 Task: Create a due date automation trigger when advanced on, on the wednesday of the week a card is due add dates due in between 1 and 5 days at 11:00 AM.
Action: Mouse moved to (968, 79)
Screenshot: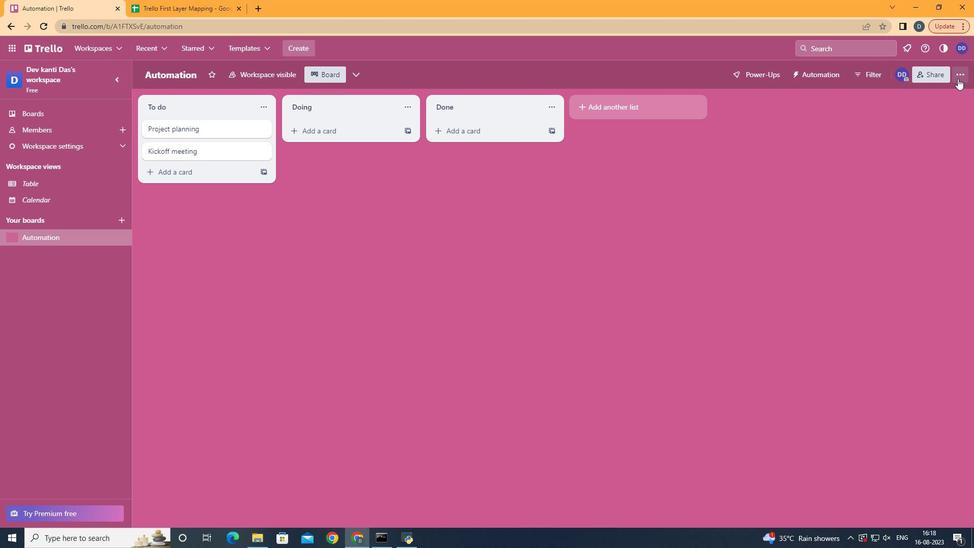 
Action: Mouse pressed left at (968, 79)
Screenshot: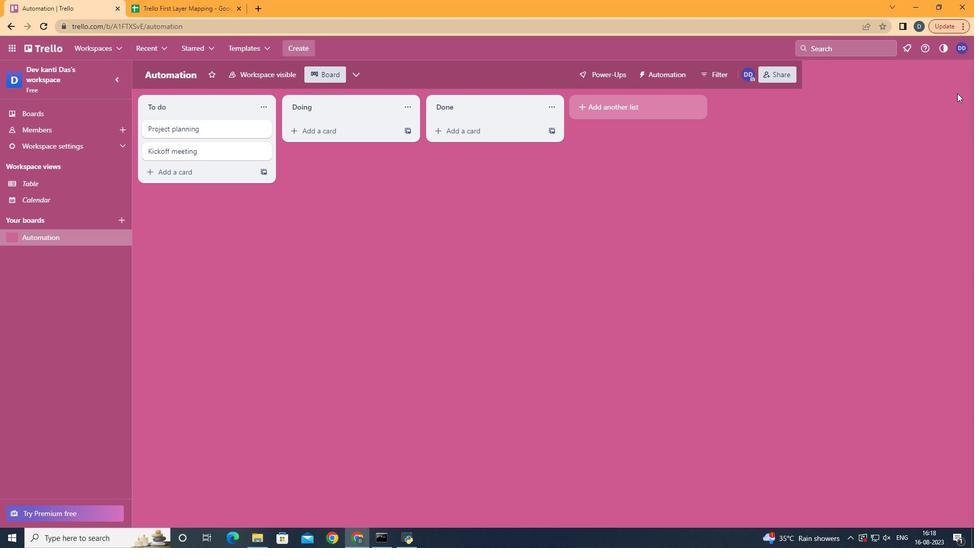 
Action: Mouse moved to (930, 214)
Screenshot: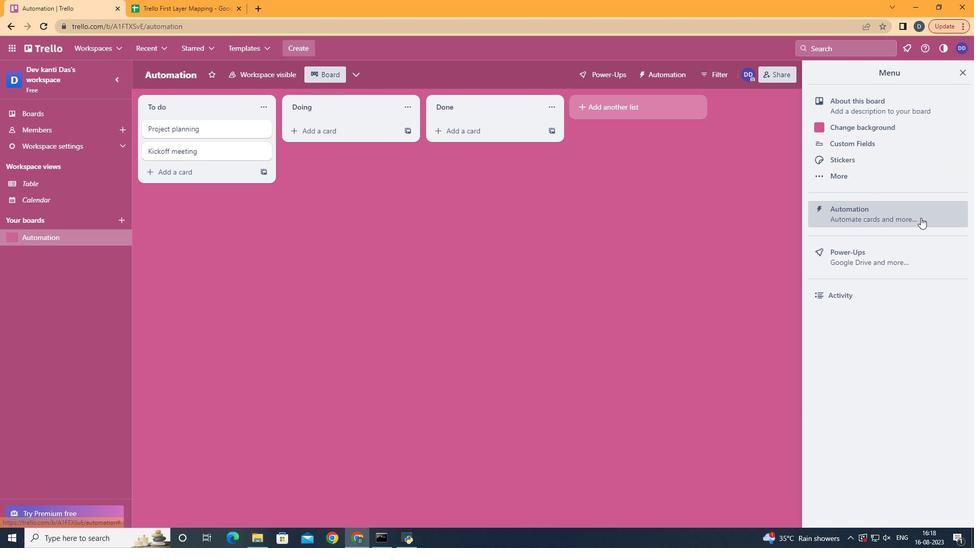 
Action: Mouse pressed left at (930, 214)
Screenshot: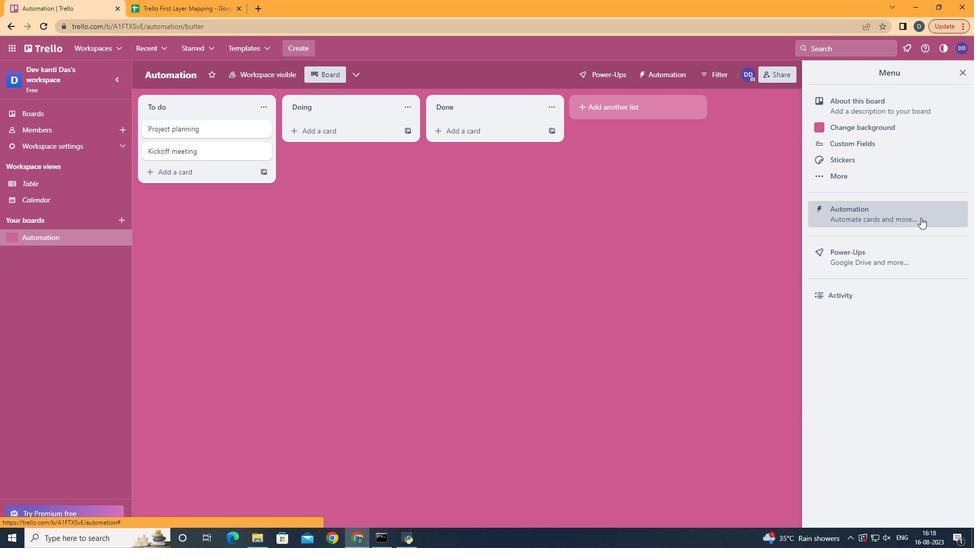 
Action: Mouse moved to (169, 206)
Screenshot: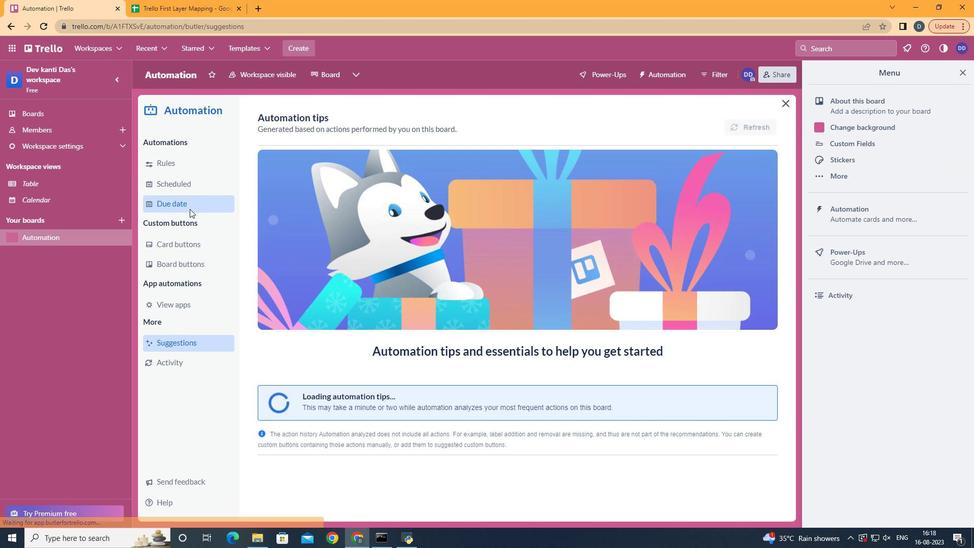 
Action: Mouse pressed left at (169, 206)
Screenshot: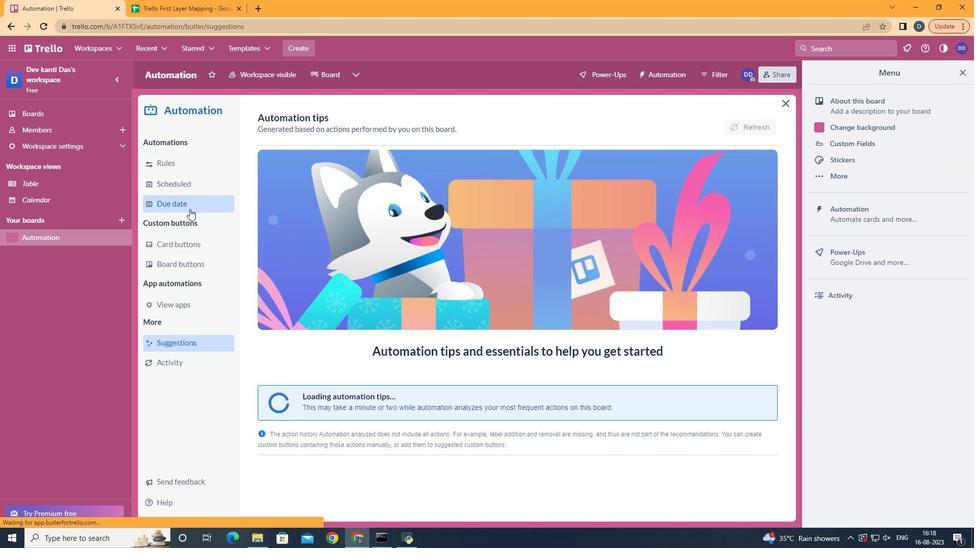 
Action: Mouse moved to (714, 121)
Screenshot: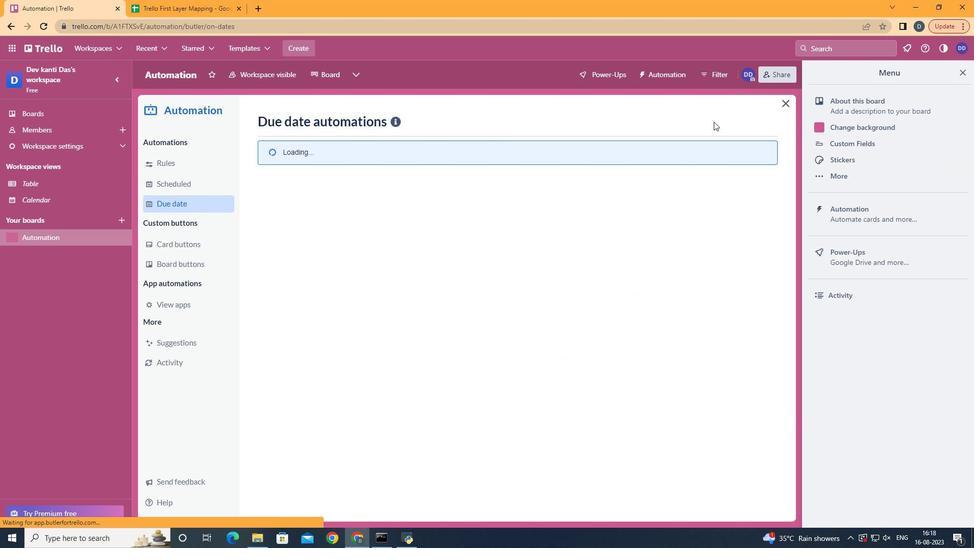 
Action: Mouse pressed left at (714, 121)
Screenshot: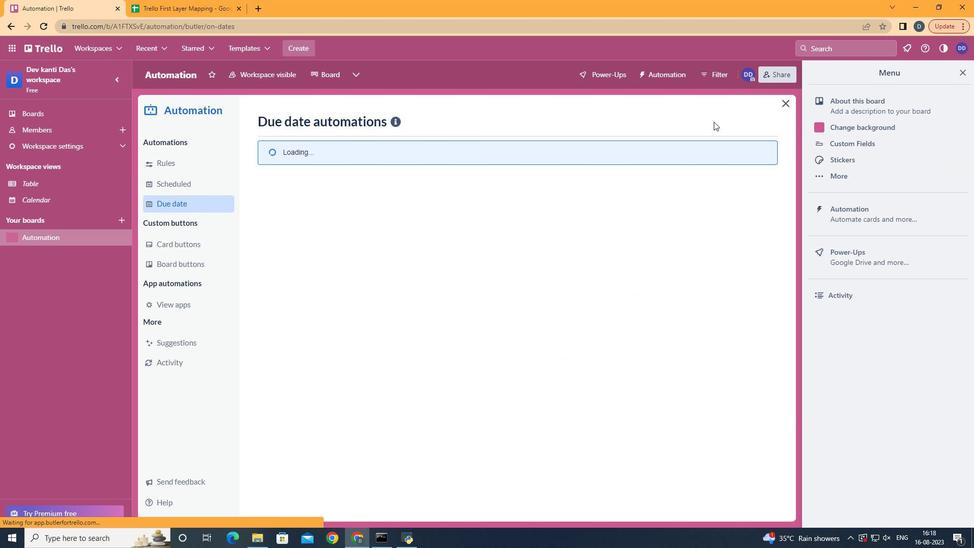 
Action: Mouse pressed left at (714, 121)
Screenshot: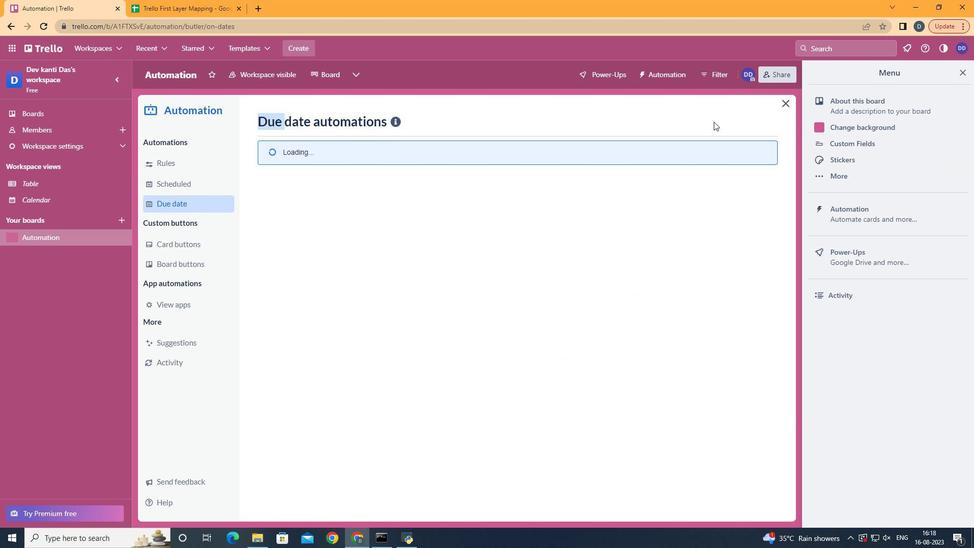 
Action: Mouse pressed left at (714, 121)
Screenshot: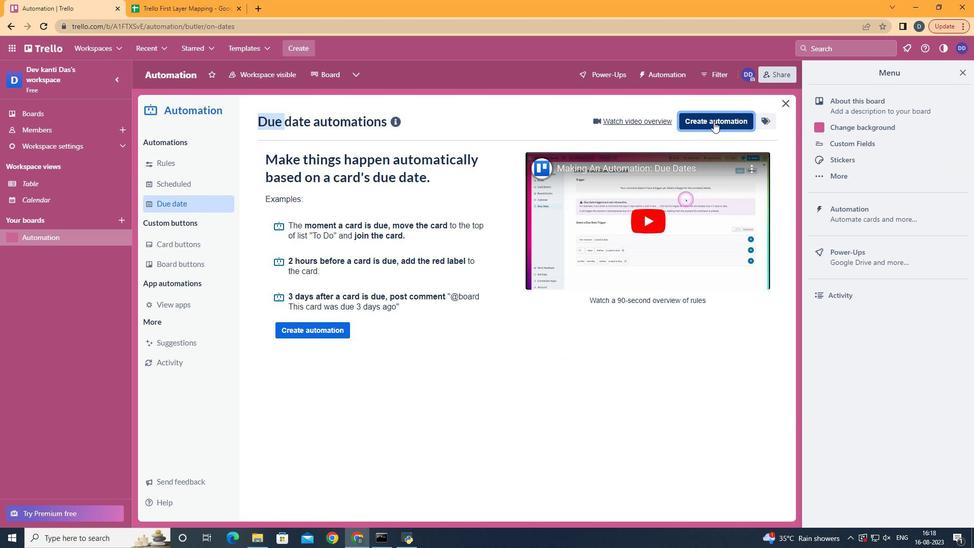 
Action: Mouse moved to (555, 224)
Screenshot: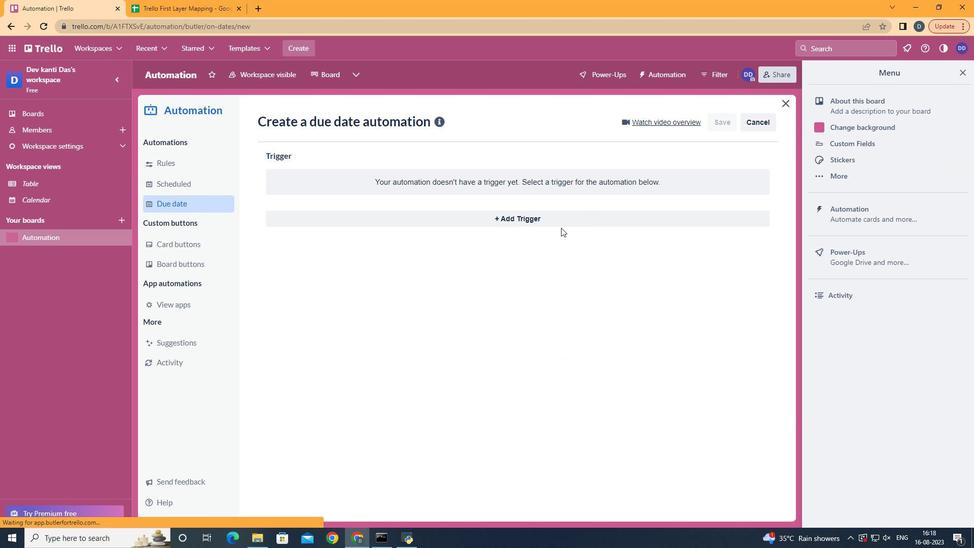 
Action: Mouse pressed left at (555, 224)
Screenshot: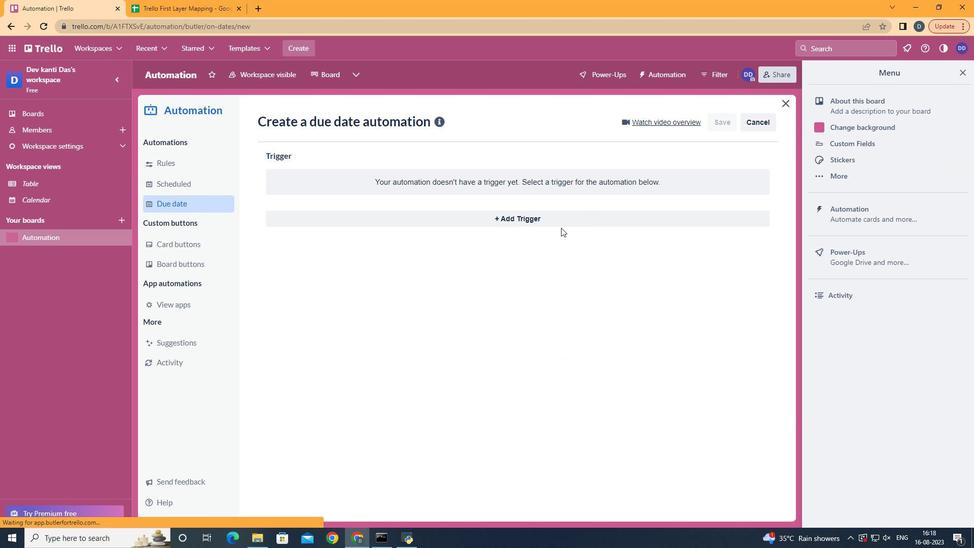
Action: Mouse moved to (555, 217)
Screenshot: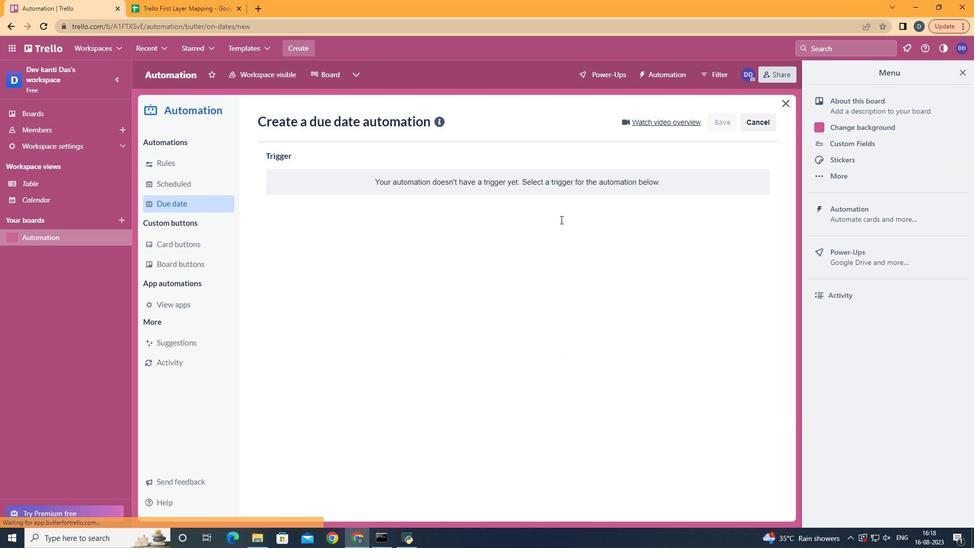 
Action: Mouse pressed left at (555, 217)
Screenshot: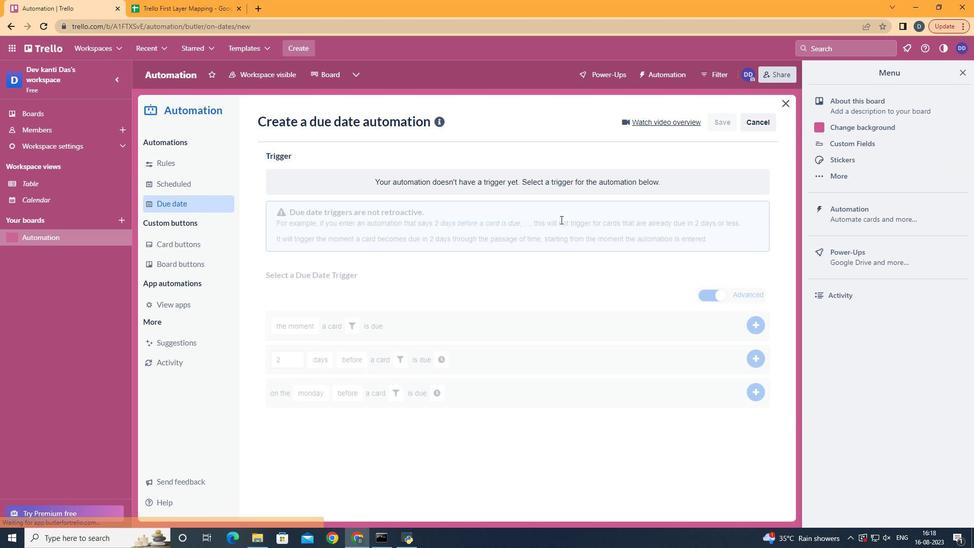 
Action: Mouse moved to (324, 298)
Screenshot: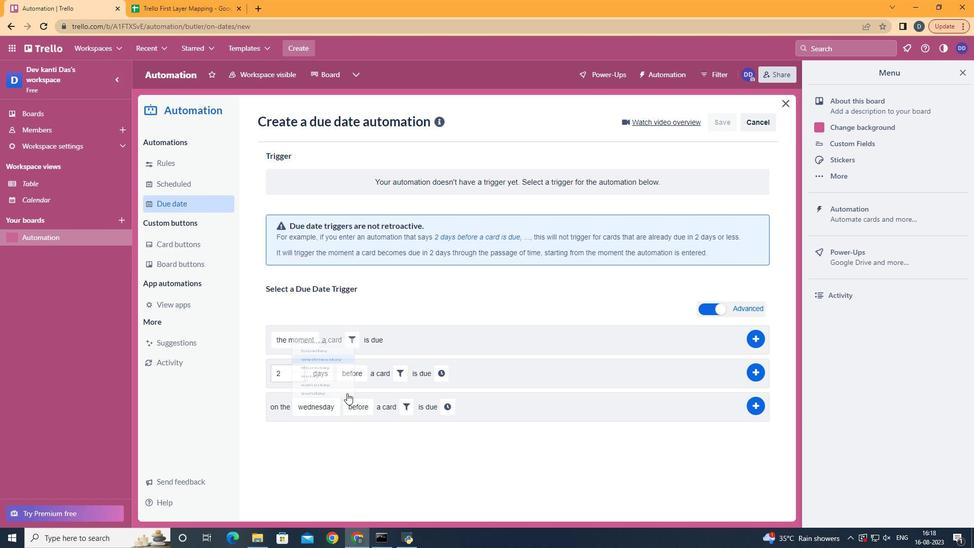 
Action: Mouse pressed left at (324, 298)
Screenshot: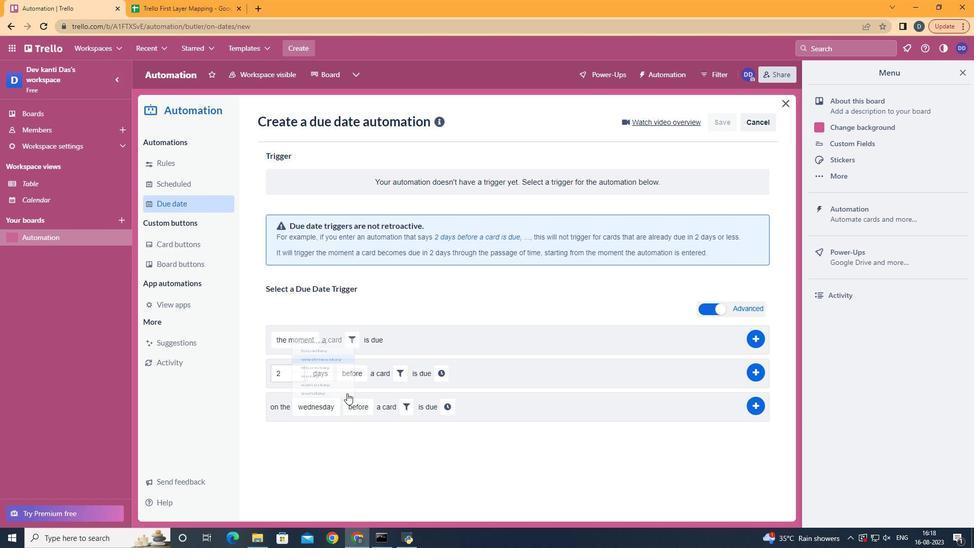 
Action: Mouse moved to (375, 451)
Screenshot: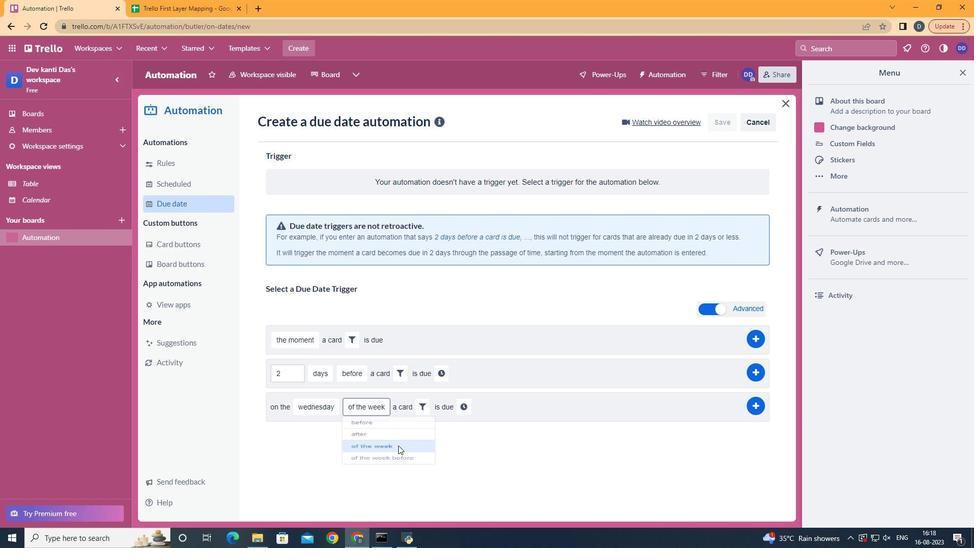 
Action: Mouse pressed left at (375, 451)
Screenshot: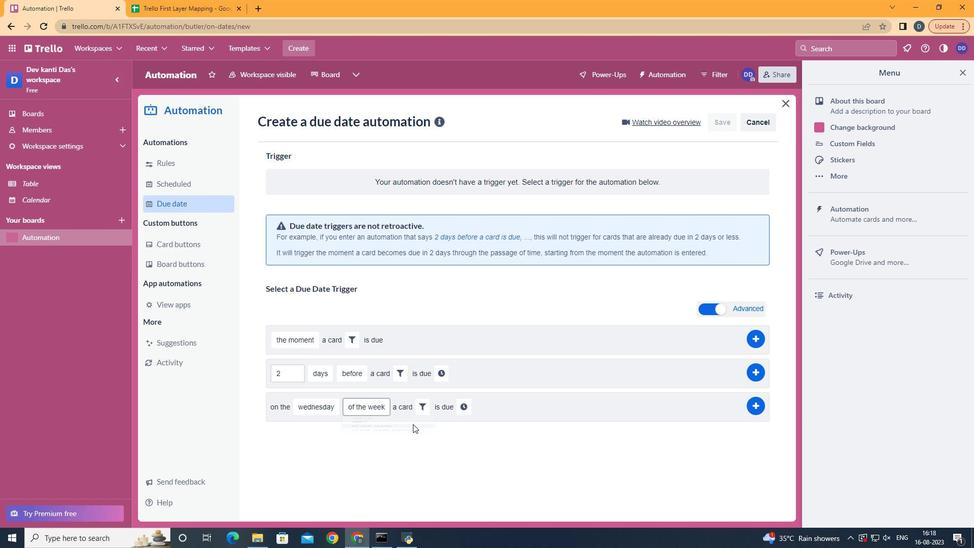 
Action: Mouse moved to (415, 393)
Screenshot: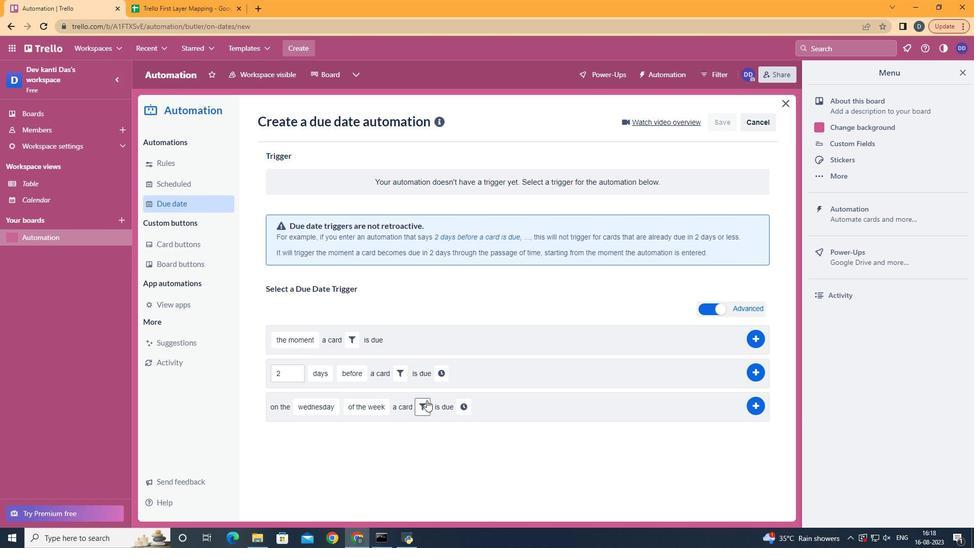 
Action: Mouse pressed left at (415, 393)
Screenshot: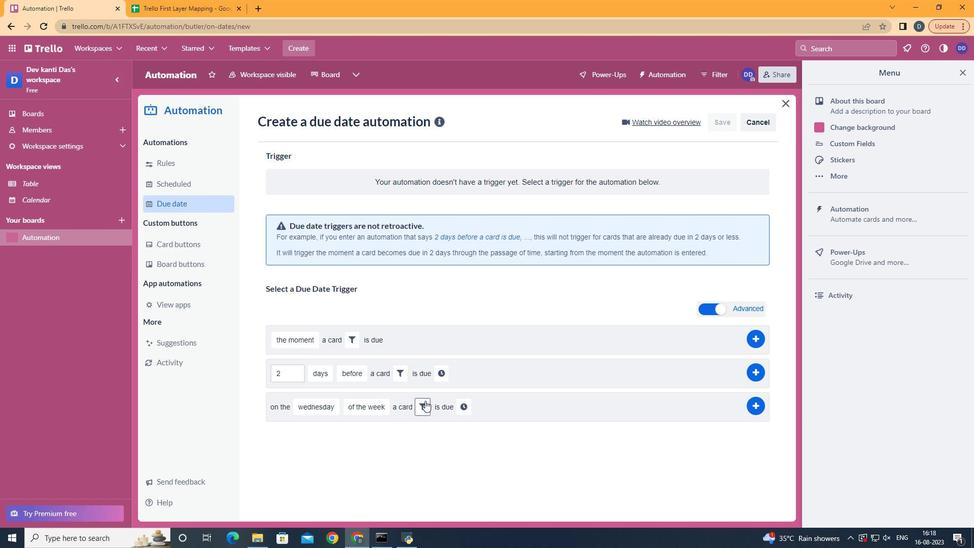 
Action: Mouse moved to (466, 425)
Screenshot: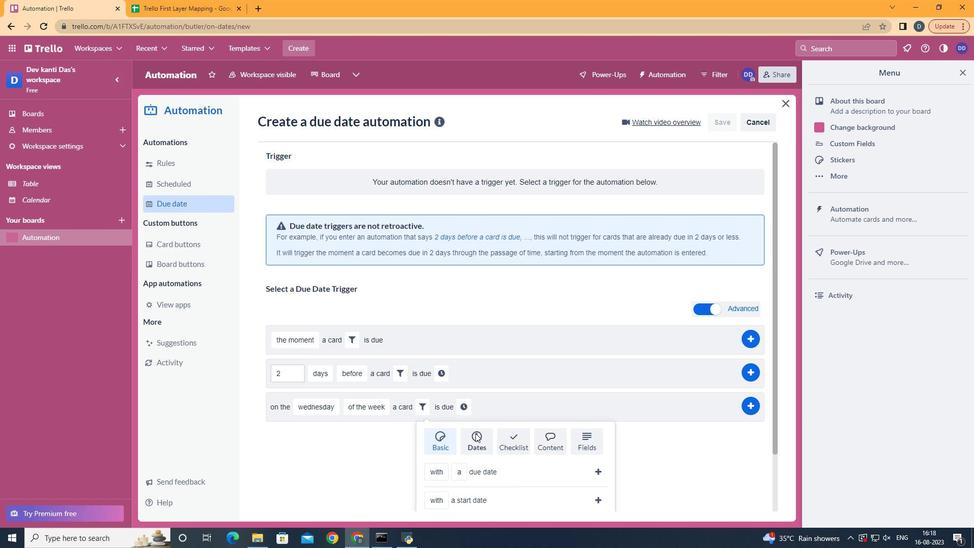 
Action: Mouse pressed left at (466, 425)
Screenshot: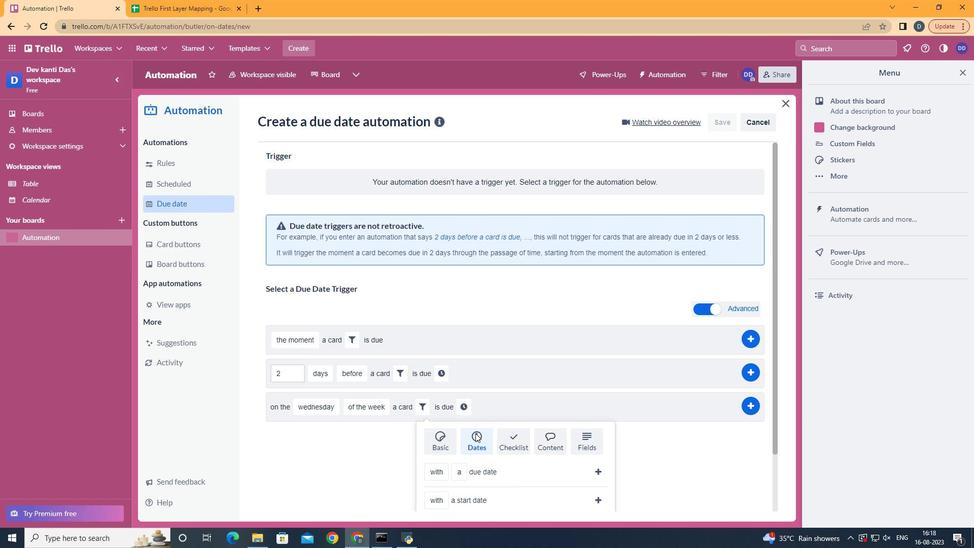 
Action: Mouse scrolled (466, 424) with delta (0, 0)
Screenshot: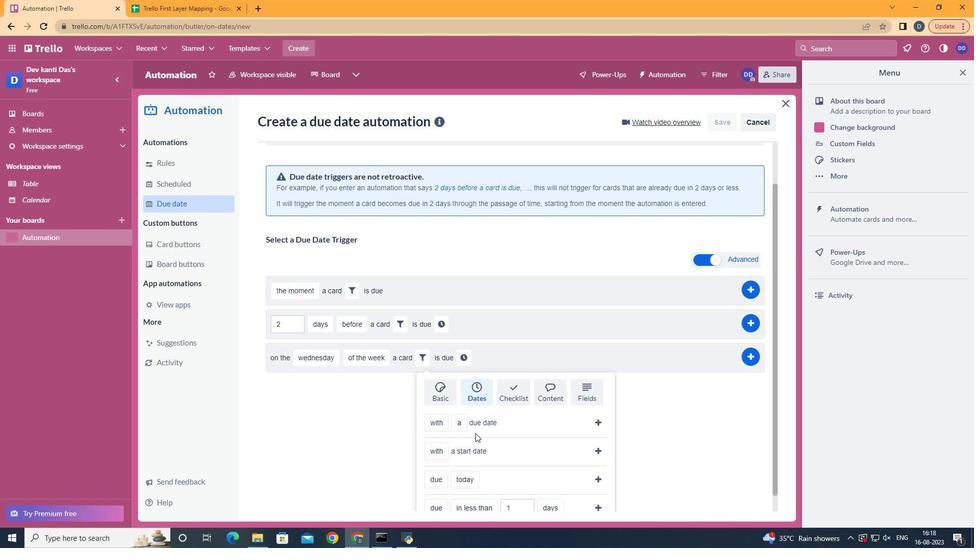 
Action: Mouse scrolled (466, 424) with delta (0, 0)
Screenshot: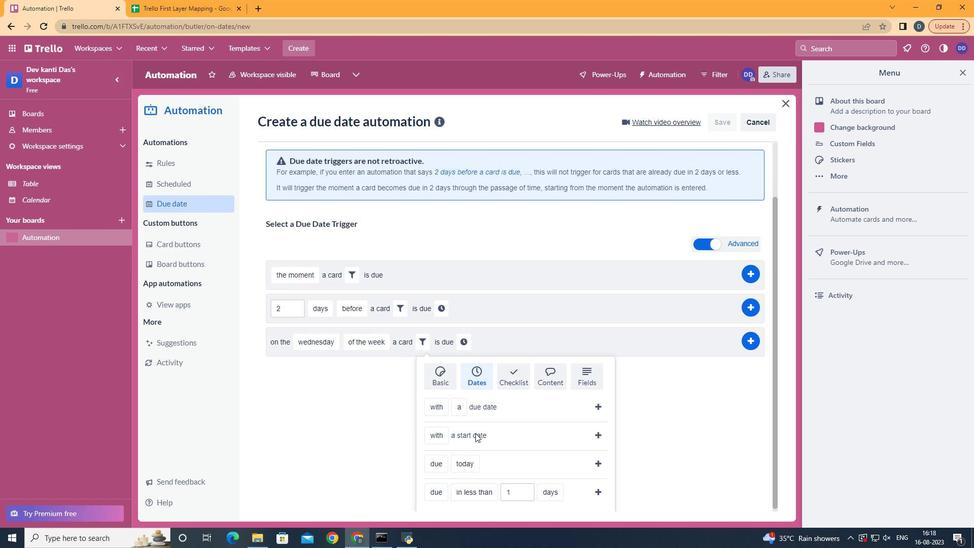 
Action: Mouse scrolled (466, 424) with delta (0, 0)
Screenshot: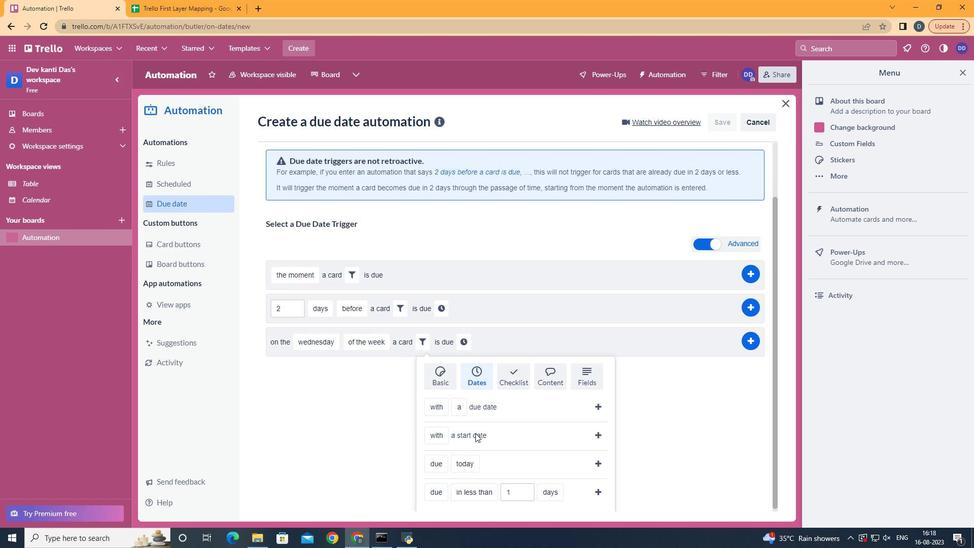 
Action: Mouse scrolled (466, 424) with delta (0, 0)
Screenshot: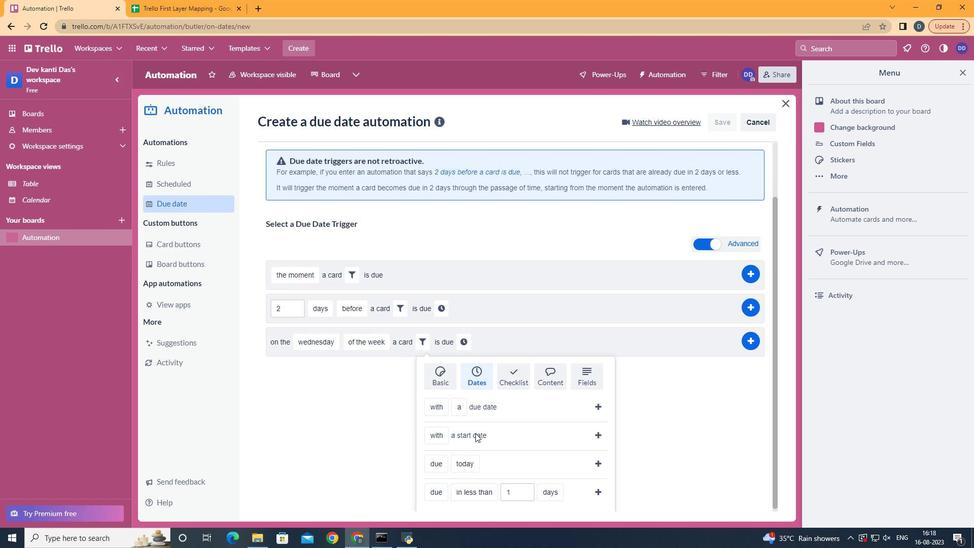 
Action: Mouse moved to (482, 455)
Screenshot: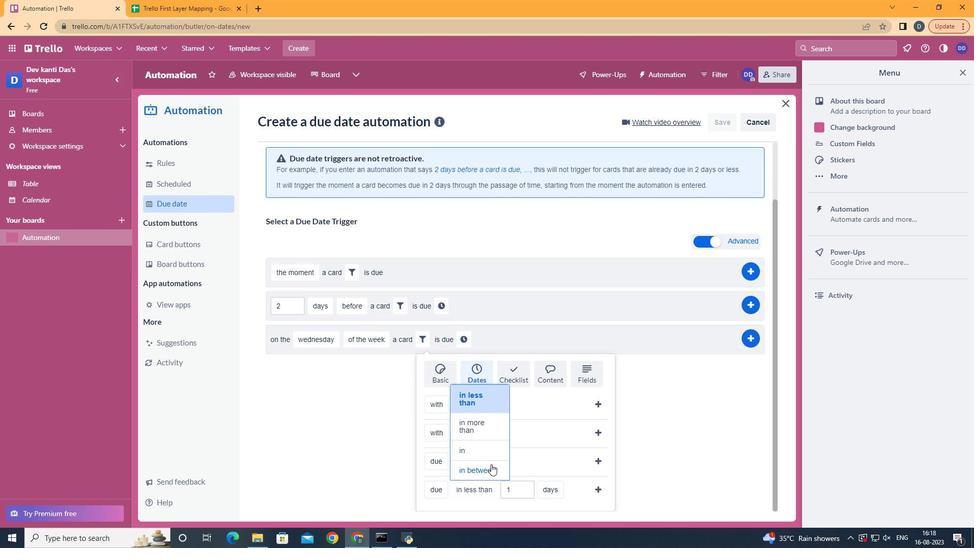 
Action: Mouse pressed left at (482, 455)
Screenshot: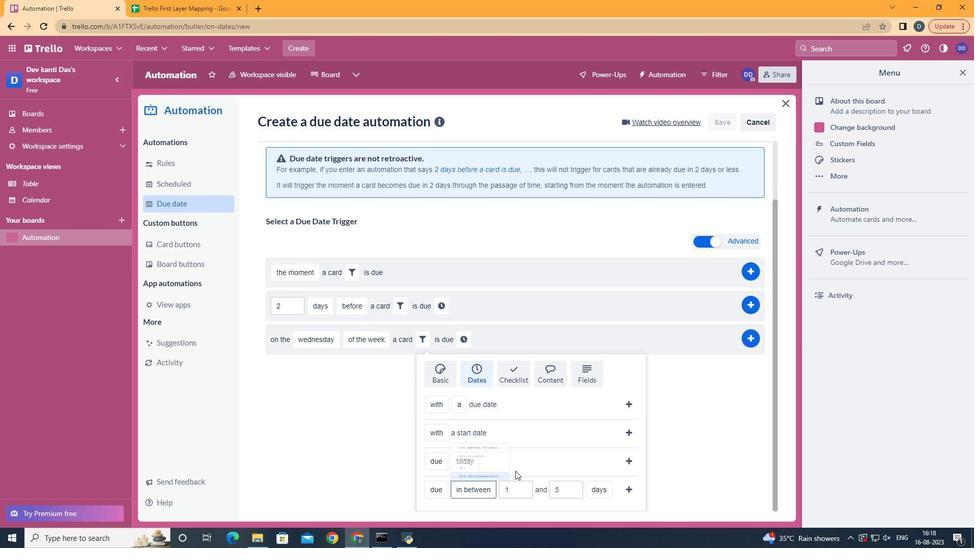 
Action: Mouse moved to (625, 479)
Screenshot: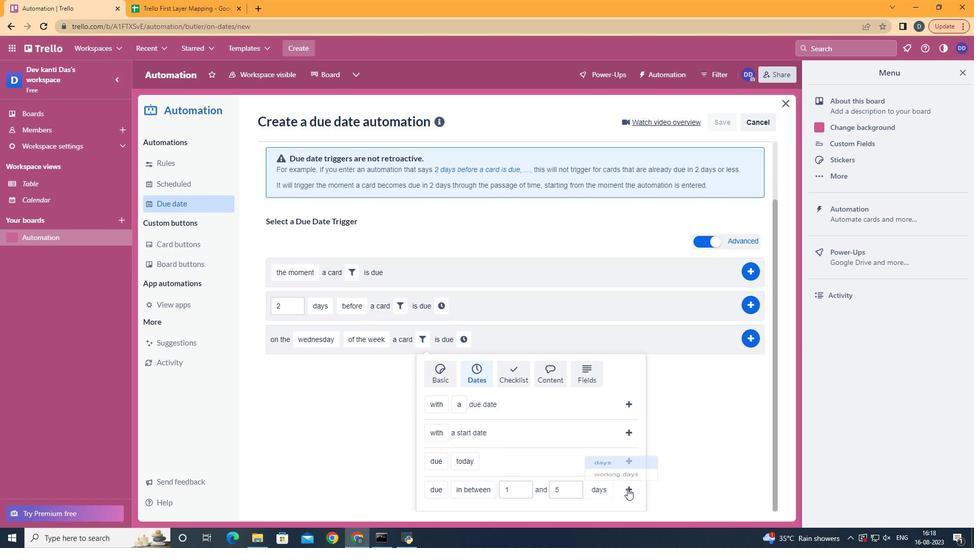 
Action: Mouse pressed left at (625, 479)
Screenshot: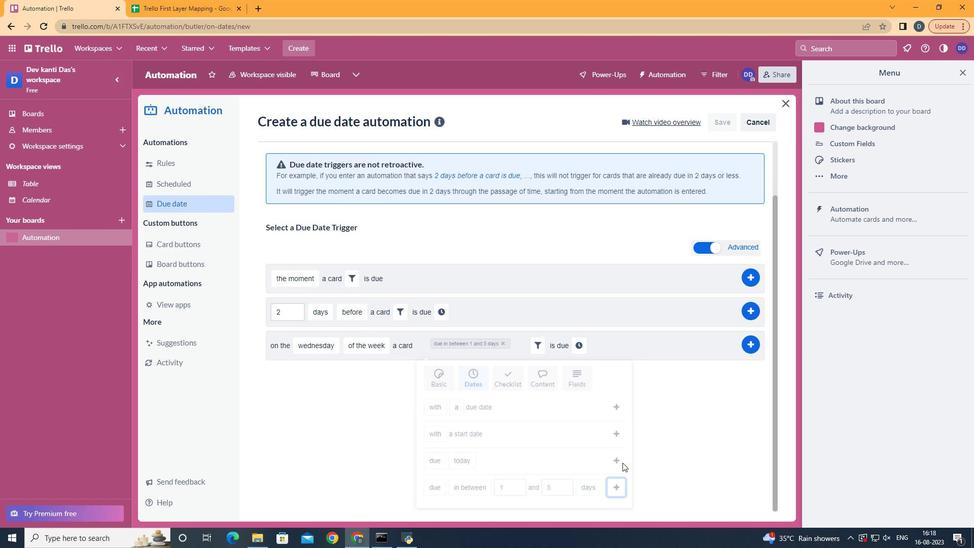 
Action: Mouse moved to (569, 402)
Screenshot: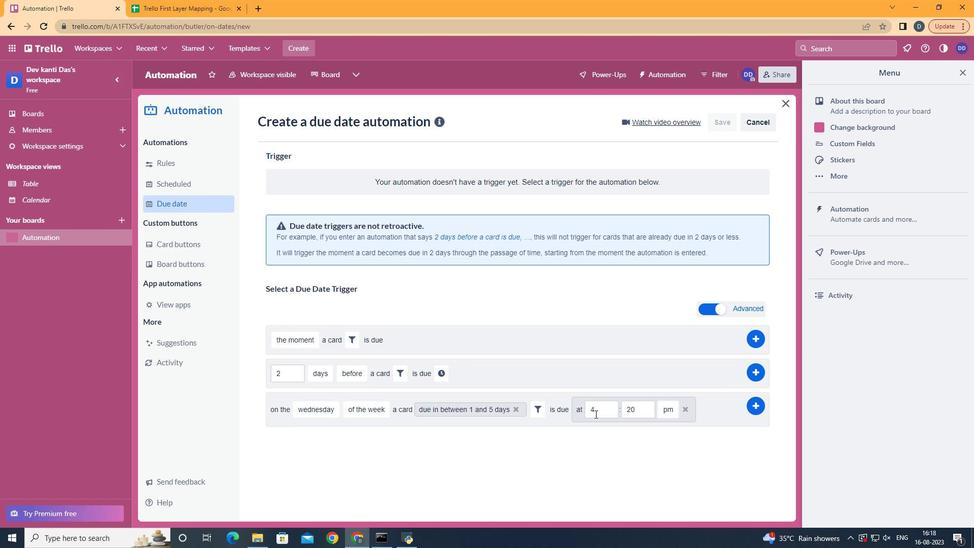 
Action: Mouse pressed left at (569, 402)
Screenshot: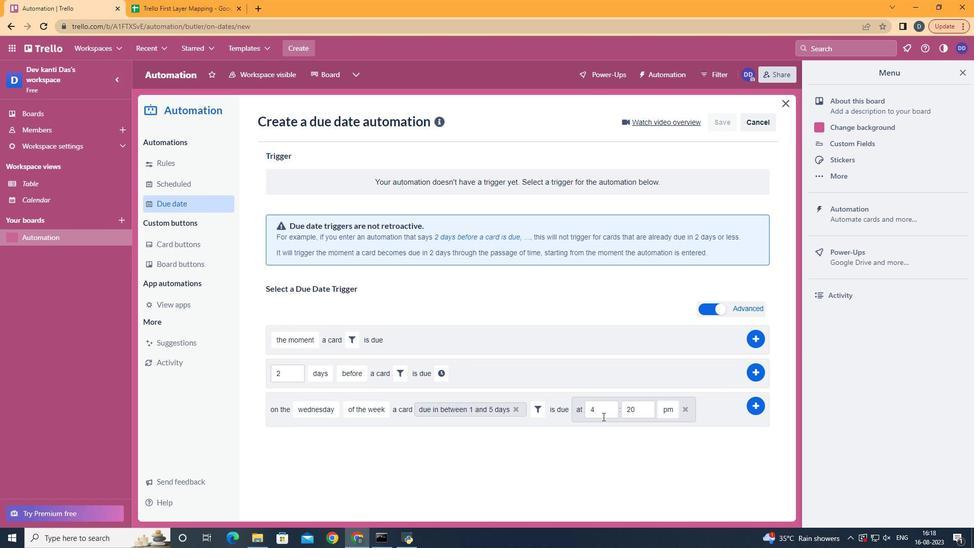 
Action: Mouse moved to (601, 410)
Screenshot: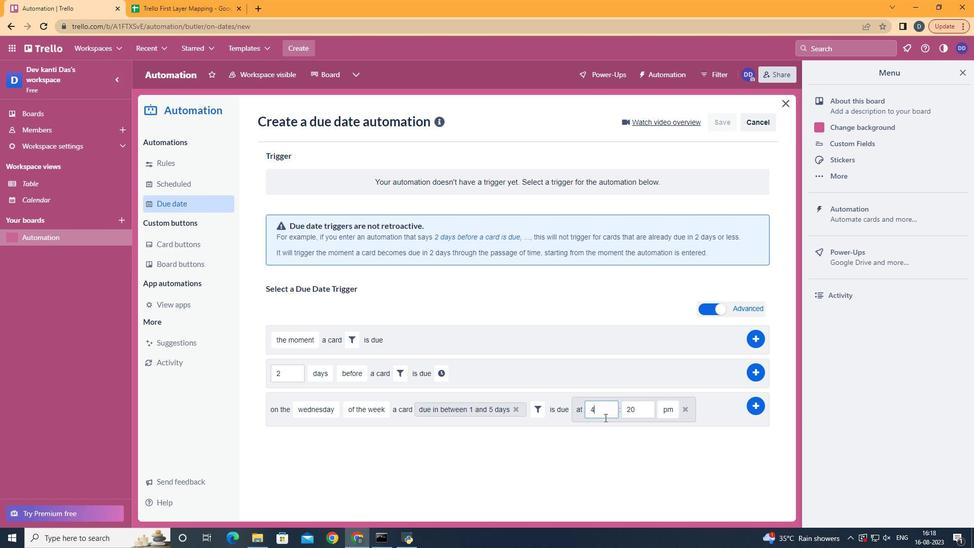 
Action: Mouse pressed left at (601, 410)
Screenshot: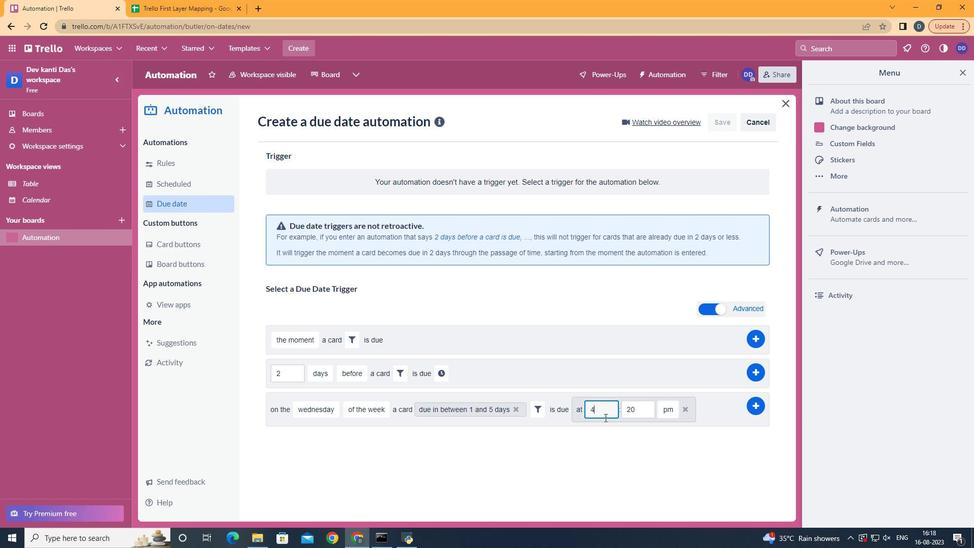 
Action: Mouse moved to (610, 402)
Screenshot: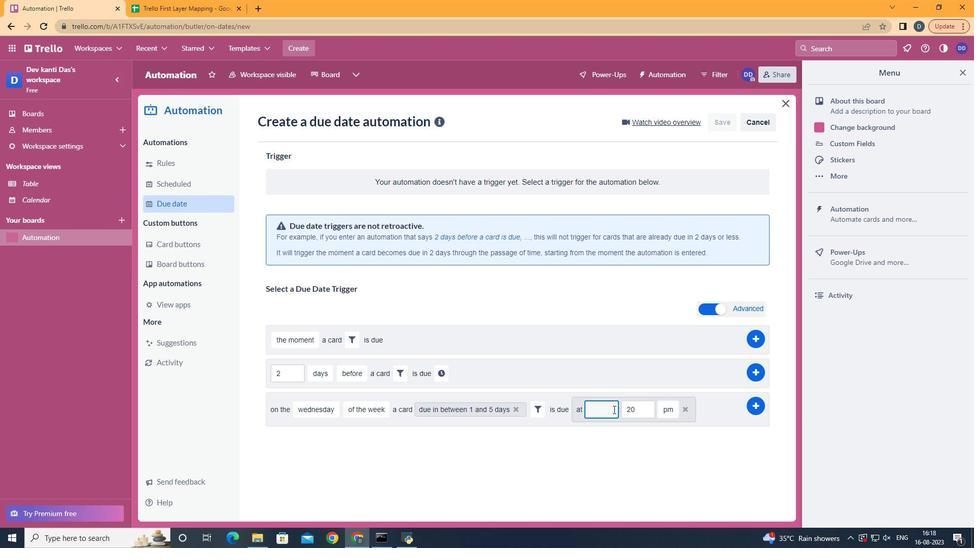 
Action: Key pressed <Key.backspace>11
Screenshot: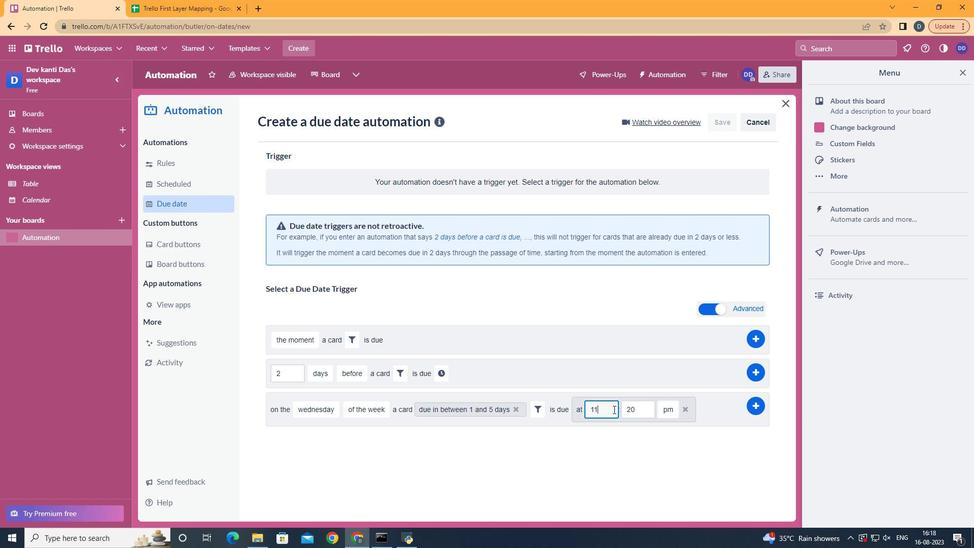 
Action: Mouse moved to (630, 410)
Screenshot: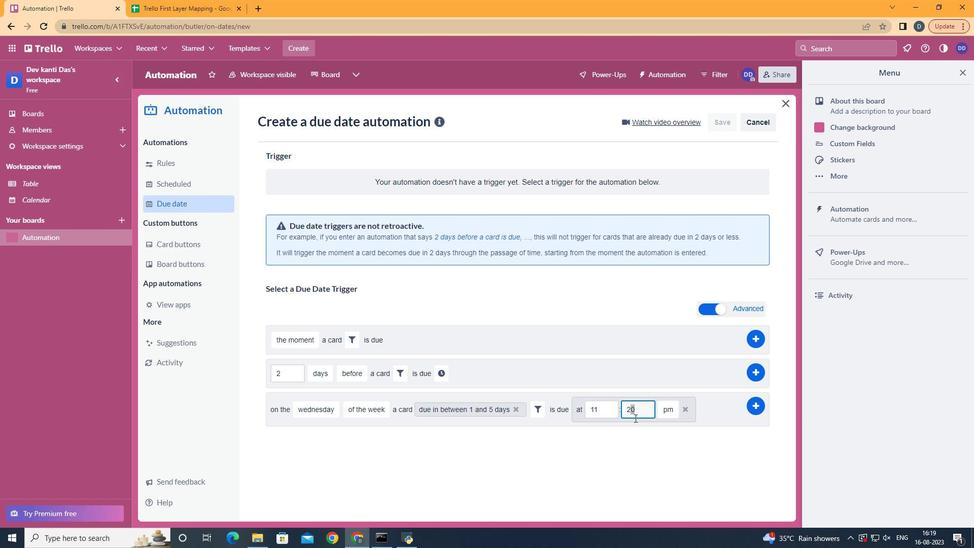 
Action: Mouse pressed left at (630, 410)
Screenshot: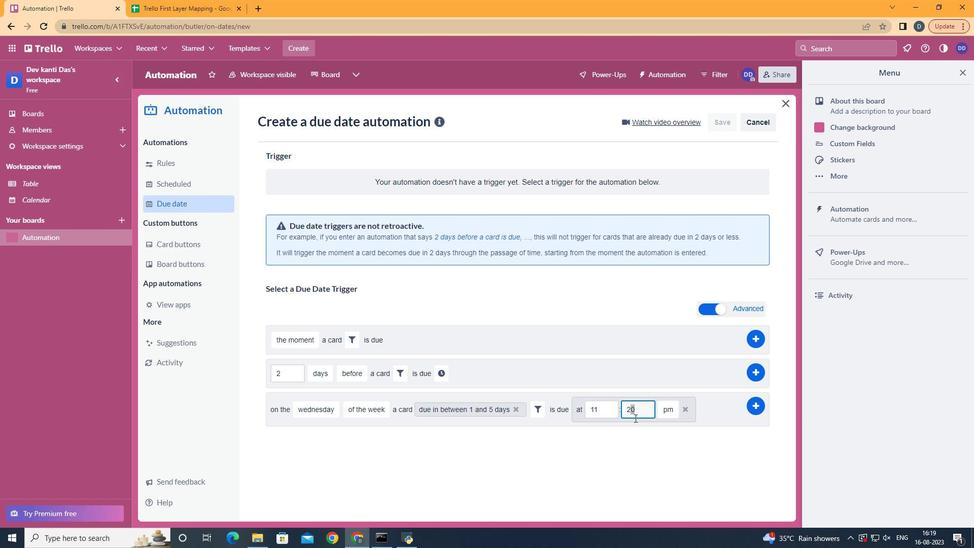 
Action: Mouse moved to (632, 410)
Screenshot: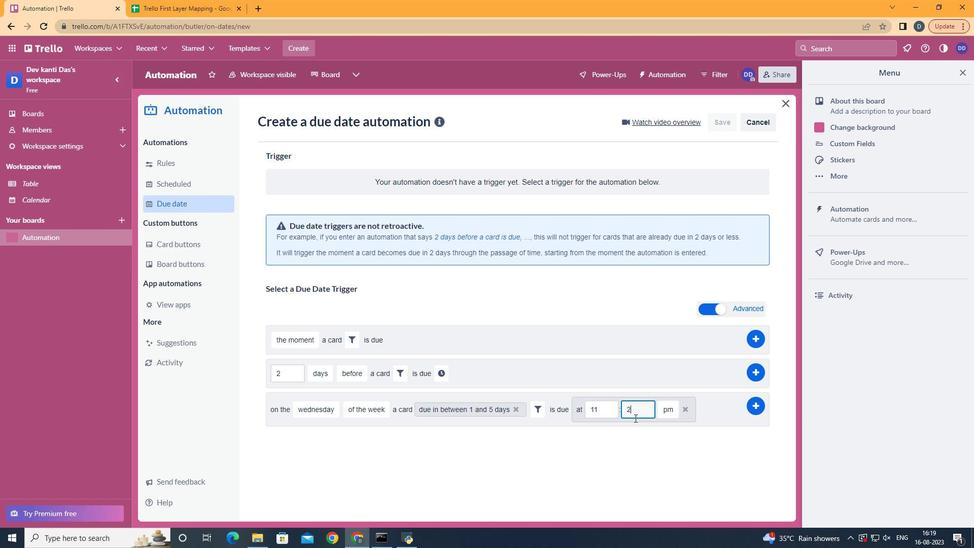 
Action: Key pressed <Key.backspace><Key.backspace><Key.backspace>00
Screenshot: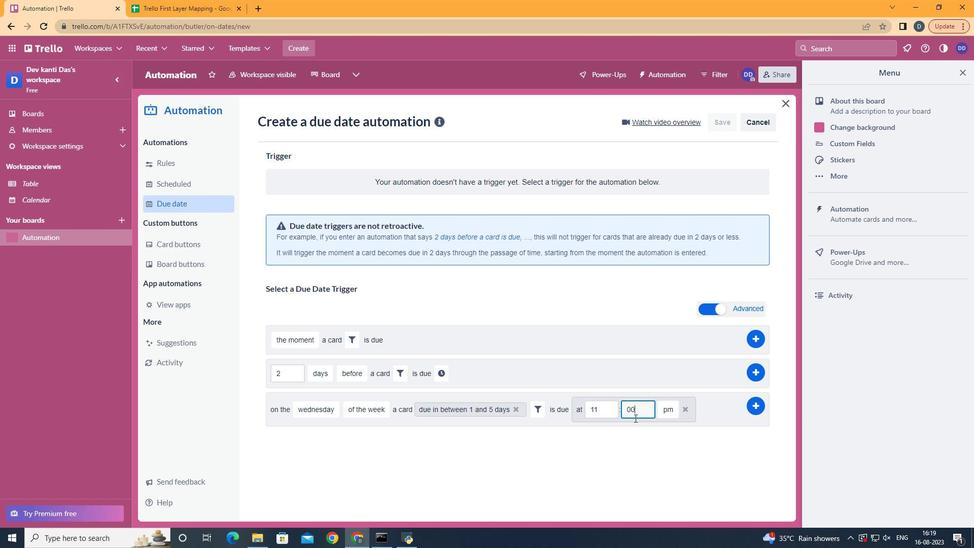 
Action: Mouse moved to (670, 413)
Screenshot: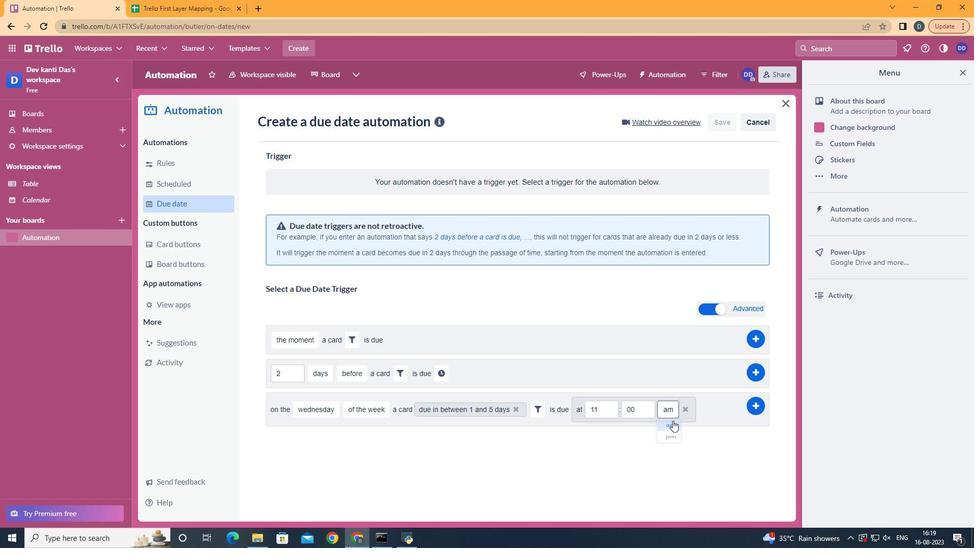 
Action: Mouse pressed left at (670, 413)
Screenshot: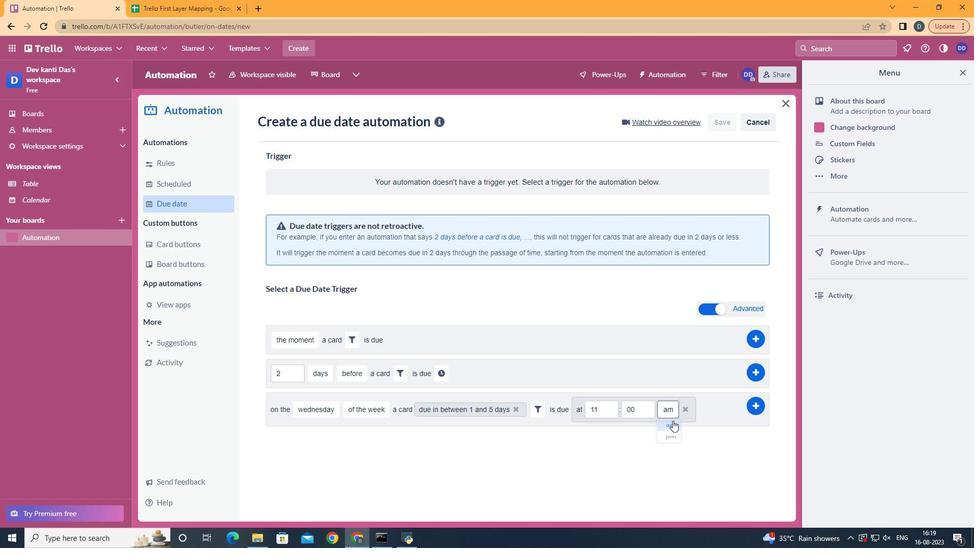 
Action: Mouse moved to (753, 397)
Screenshot: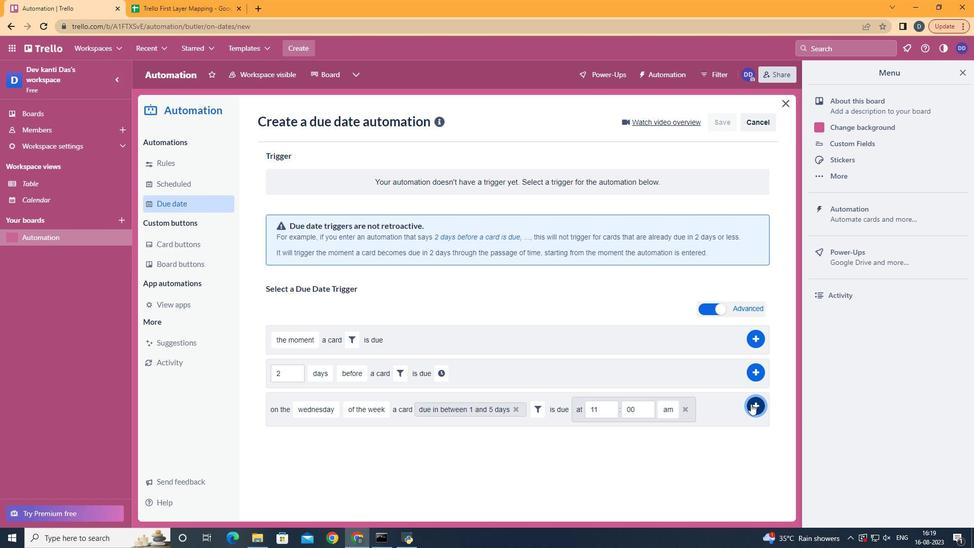 
Action: Mouse pressed left at (753, 397)
Screenshot: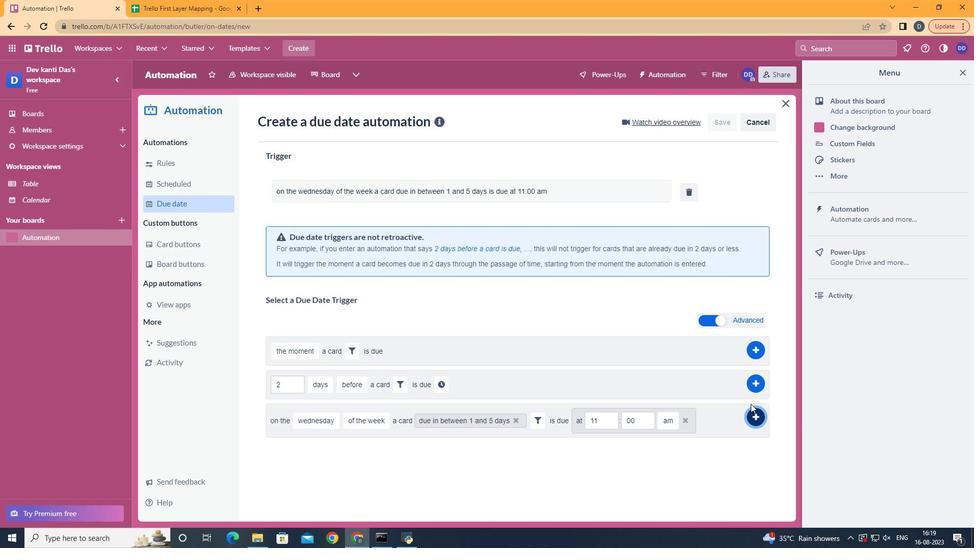 
Action: Mouse moved to (756, 385)
Screenshot: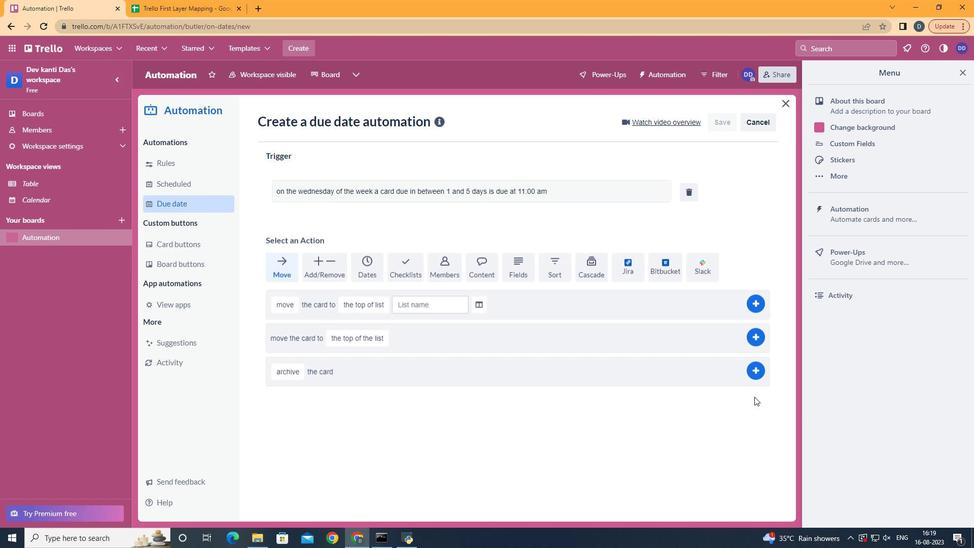 
